 Task: Change  the formatting of the data to Which is Less than 10, In conditional formating, put the option 'Light Red Fill with Drak Red Text. 'In the sheet   Spark Sales log book
Action: Mouse moved to (45, 171)
Screenshot: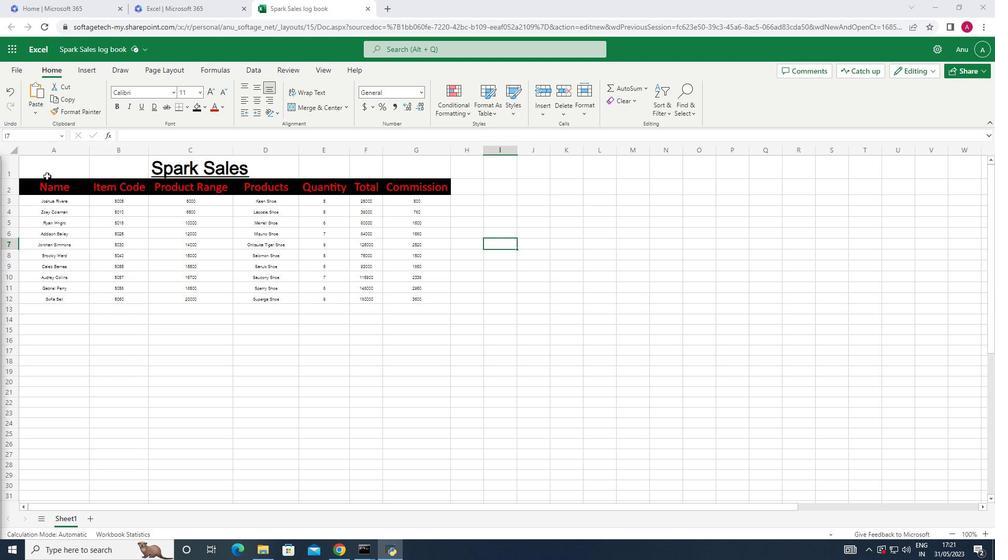 
Action: Mouse pressed left at (45, 171)
Screenshot: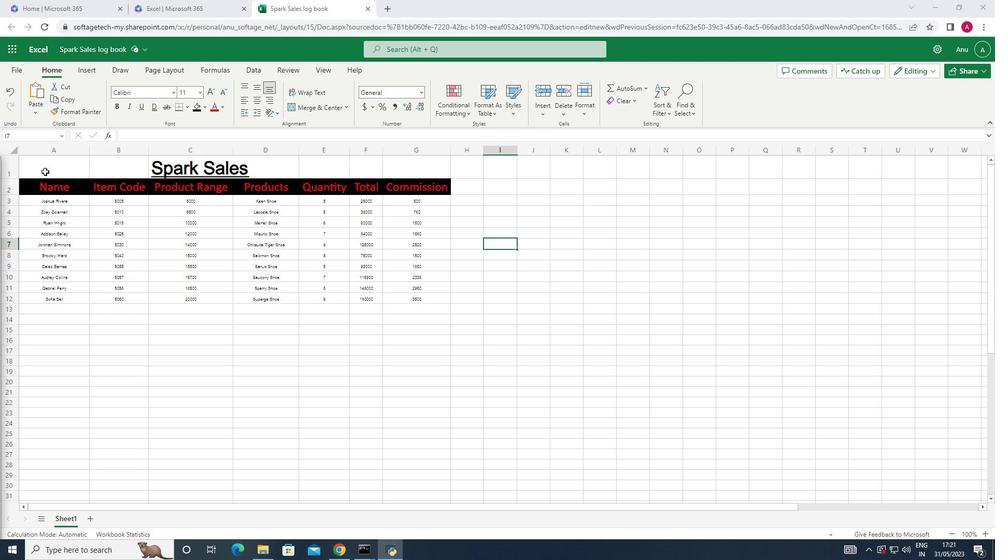
Action: Mouse moved to (466, 115)
Screenshot: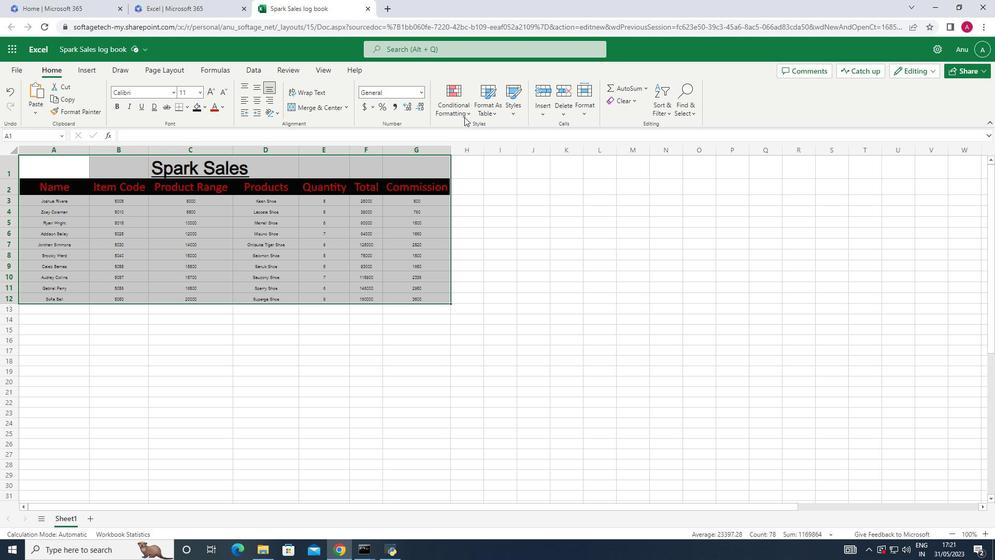 
Action: Mouse pressed left at (466, 115)
Screenshot: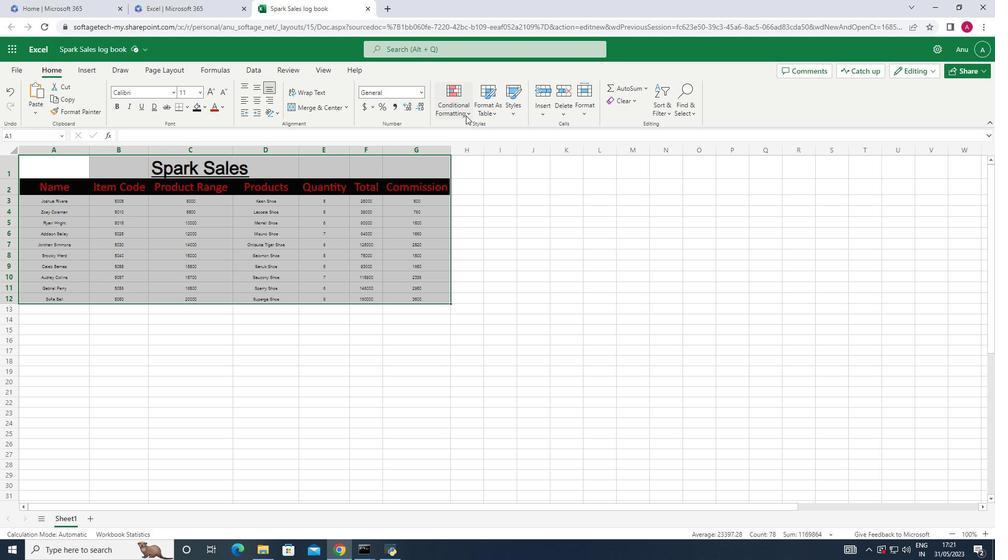 
Action: Mouse moved to (571, 156)
Screenshot: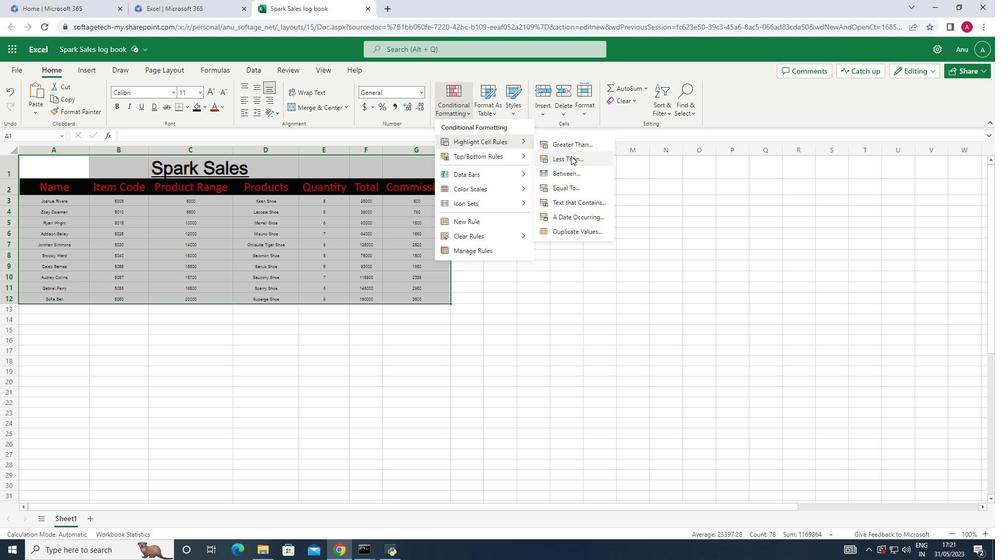 
Action: Mouse pressed left at (571, 156)
Screenshot: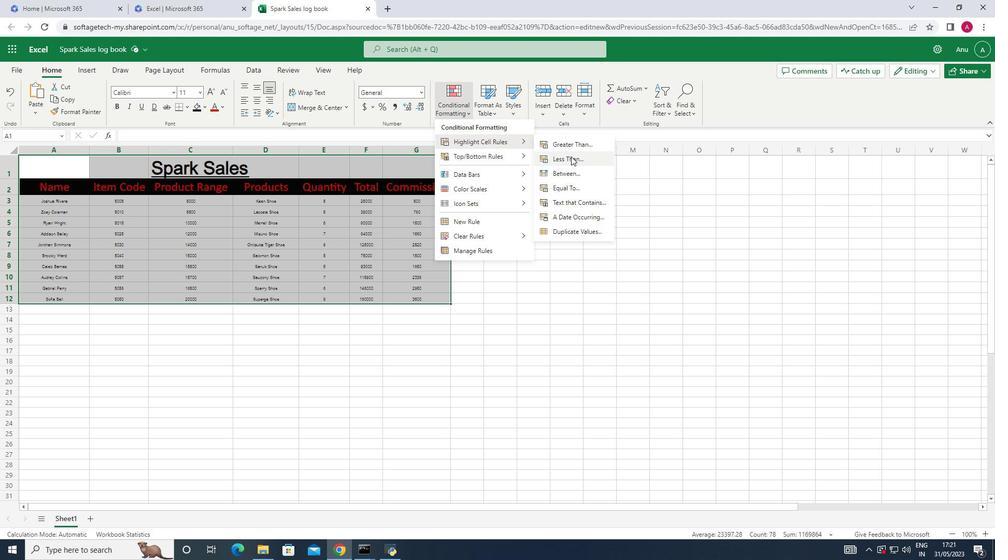 
Action: Key pressed 10
Screenshot: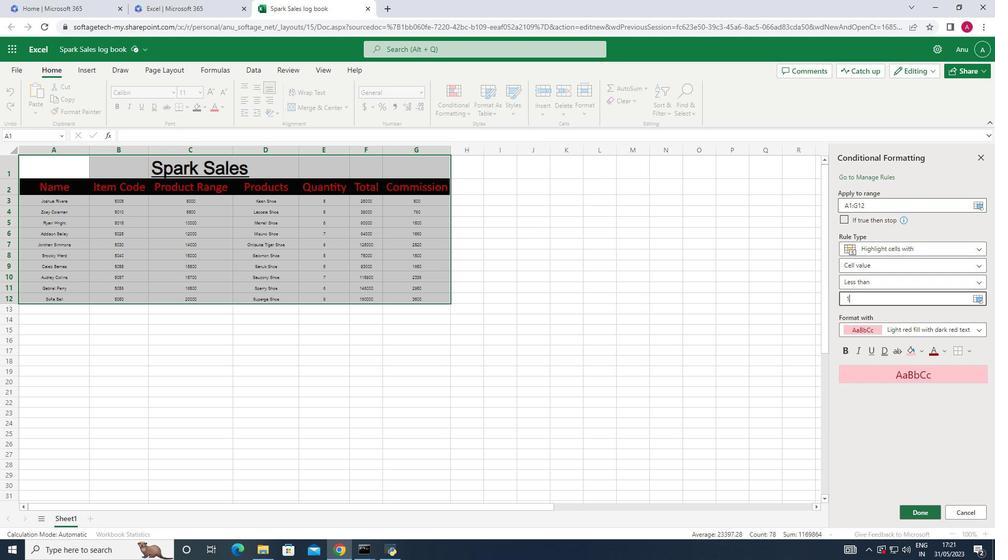 
Action: Mouse moved to (920, 349)
Screenshot: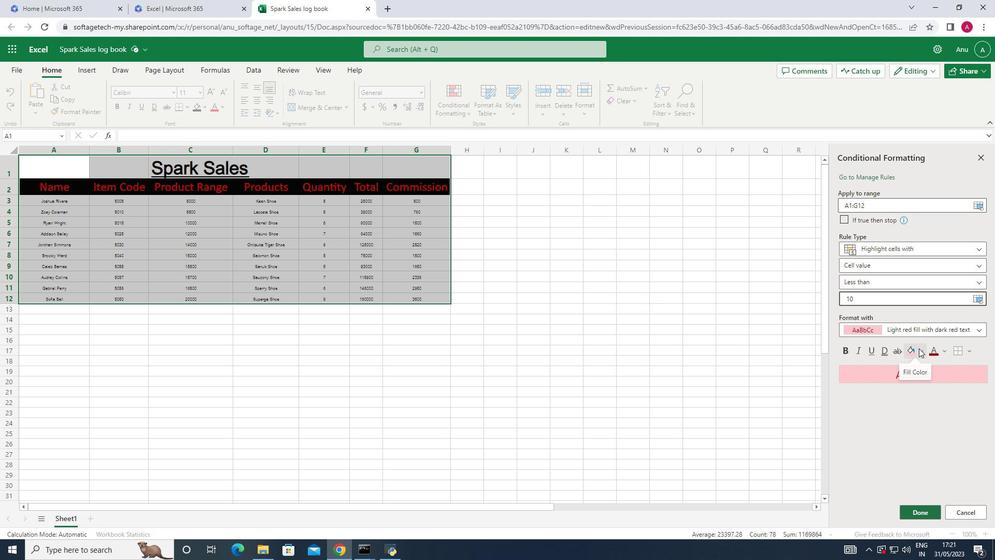 
Action: Mouse pressed left at (920, 349)
Screenshot: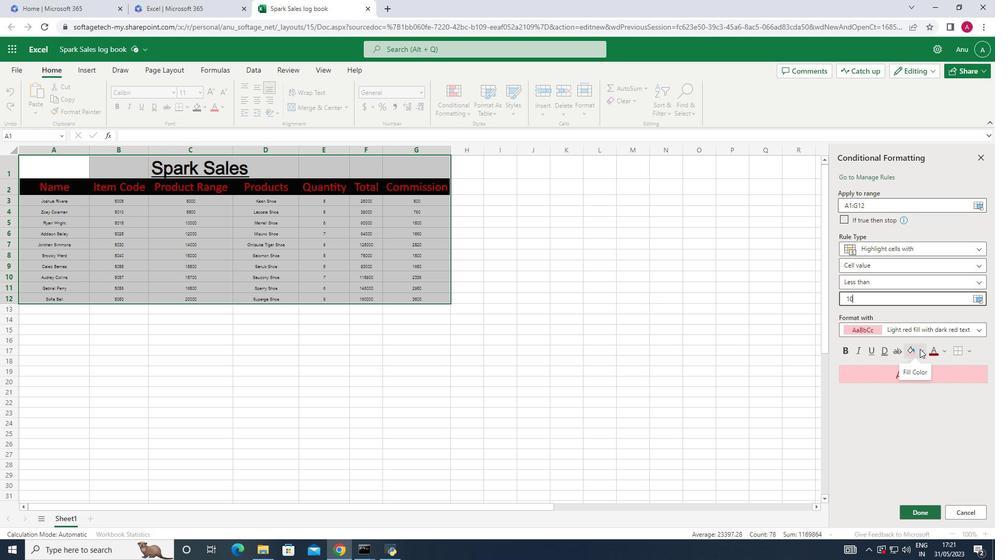 
Action: Mouse moved to (880, 470)
Screenshot: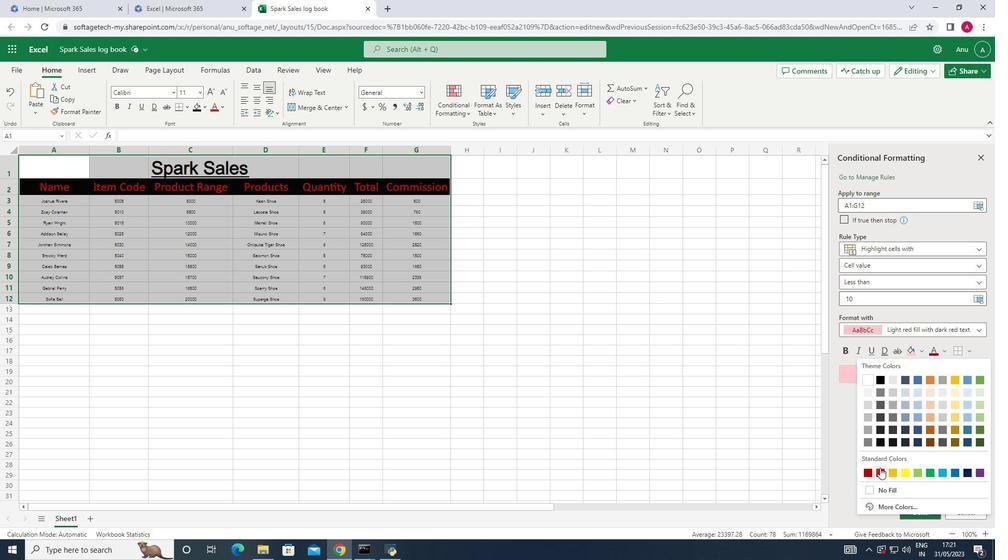 
Action: Mouse pressed left at (880, 470)
Screenshot: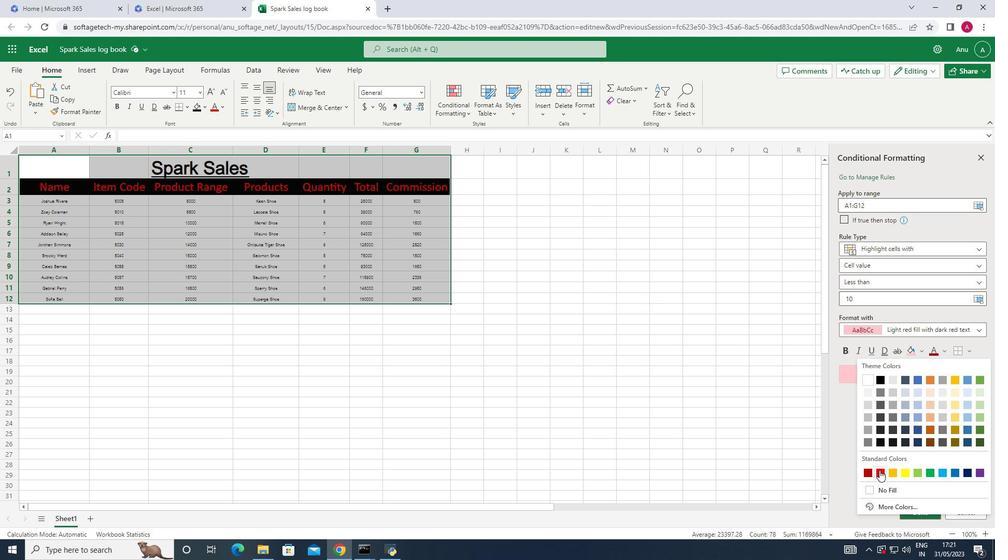 
Action: Mouse moved to (946, 349)
Screenshot: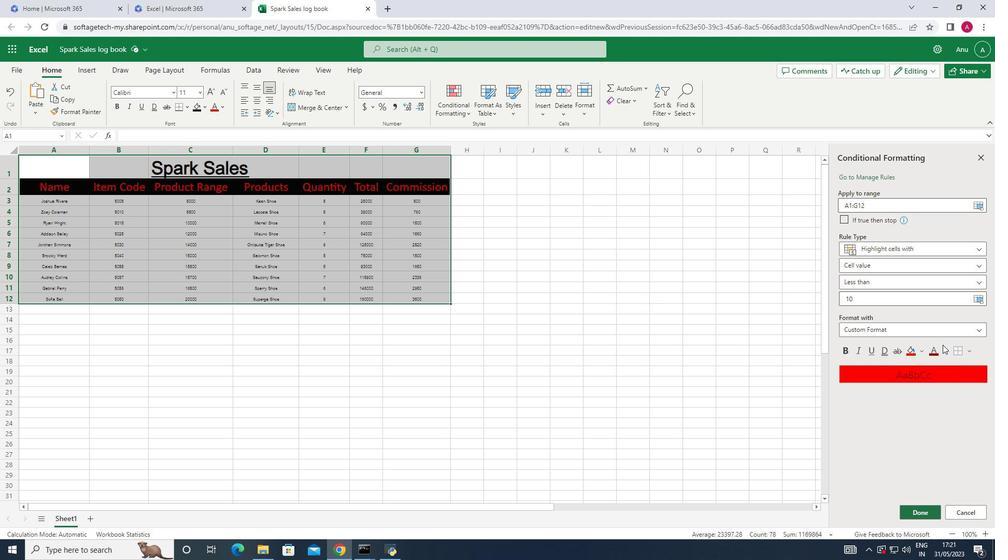 
Action: Mouse pressed left at (946, 349)
Screenshot: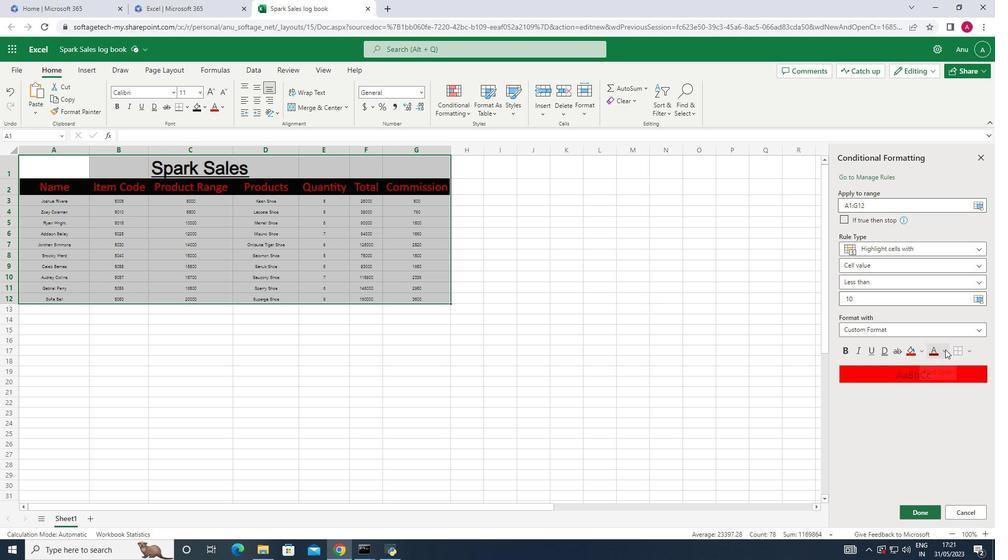 
Action: Mouse moved to (868, 492)
Screenshot: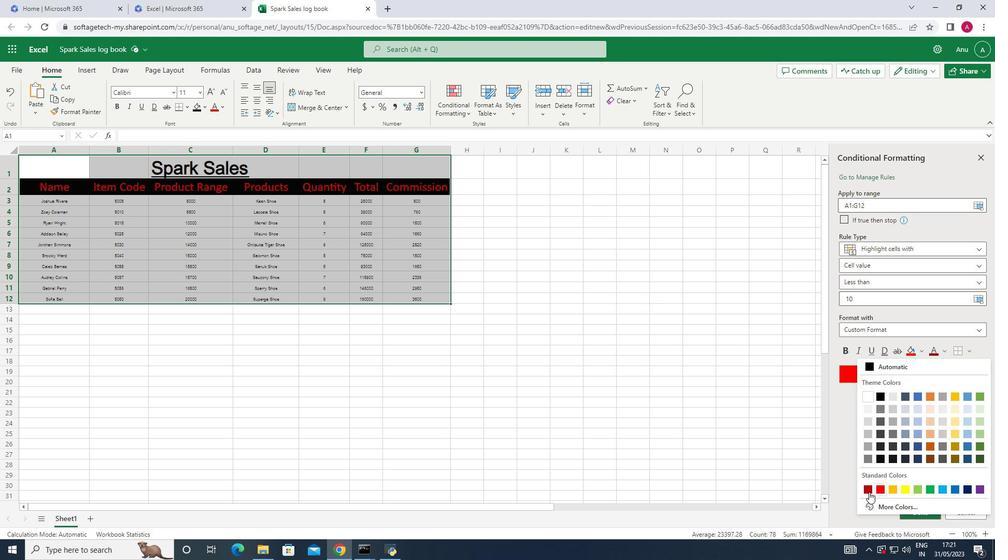 
Action: Mouse pressed left at (868, 492)
Screenshot: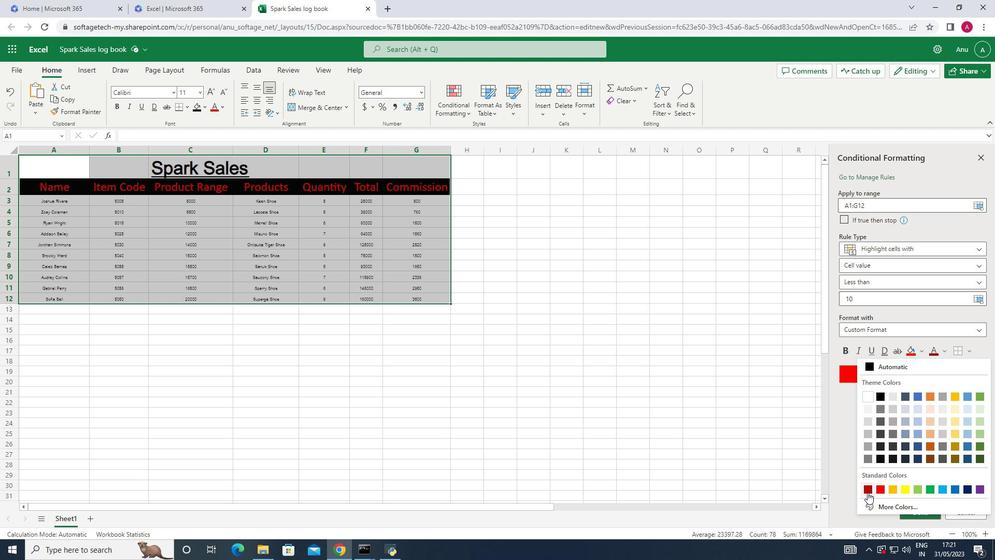 
Action: Mouse moved to (919, 511)
Screenshot: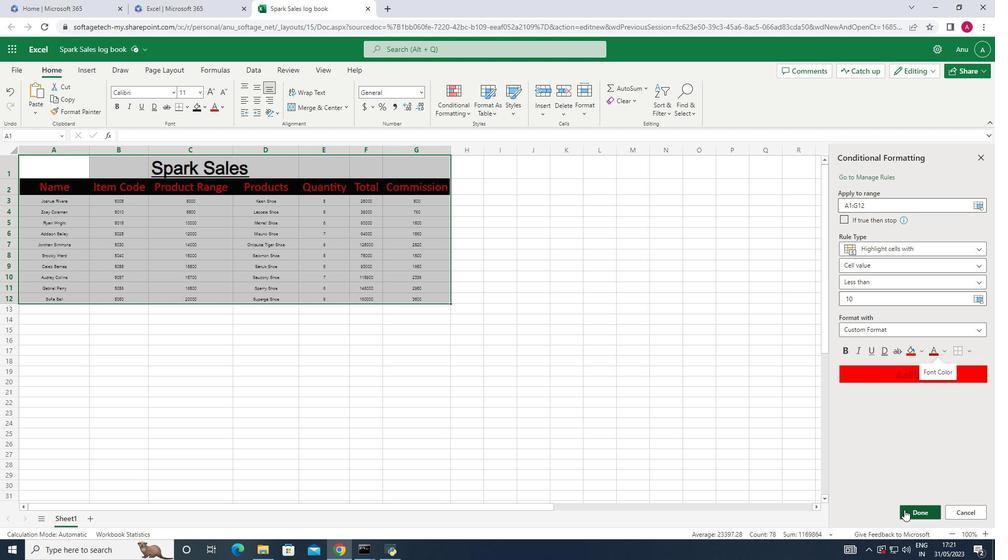 
Action: Mouse pressed left at (919, 511)
Screenshot: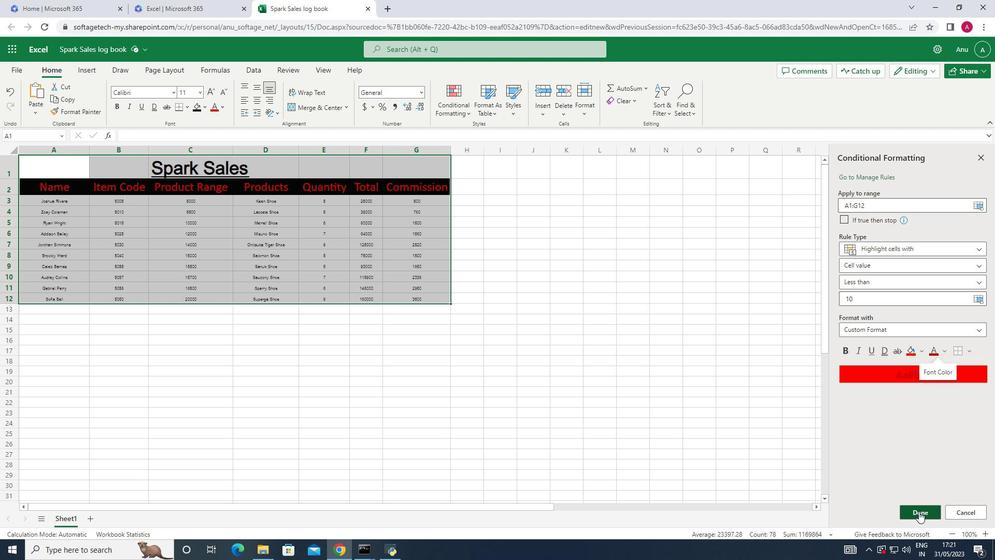 
Action: Mouse moved to (570, 265)
Screenshot: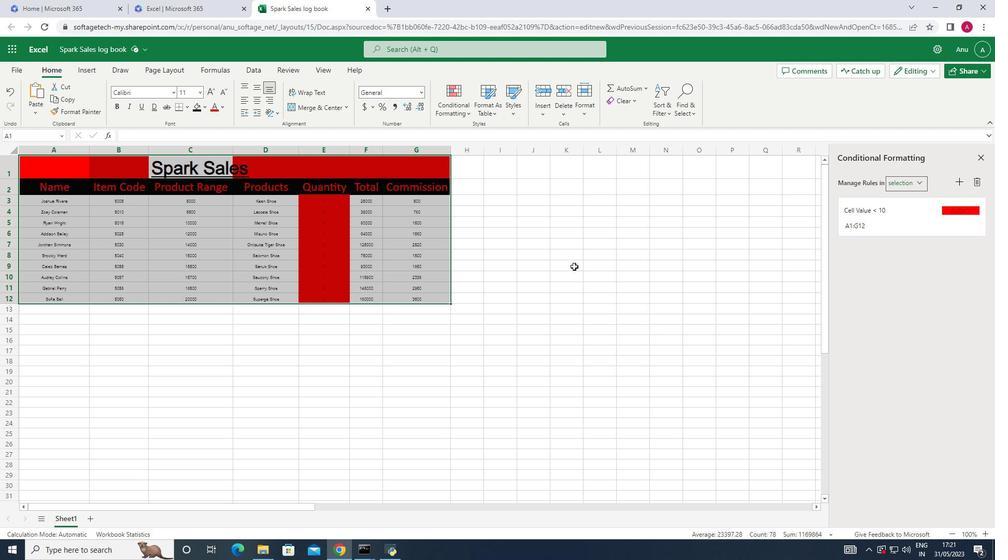 
Action: Mouse pressed left at (570, 265)
Screenshot: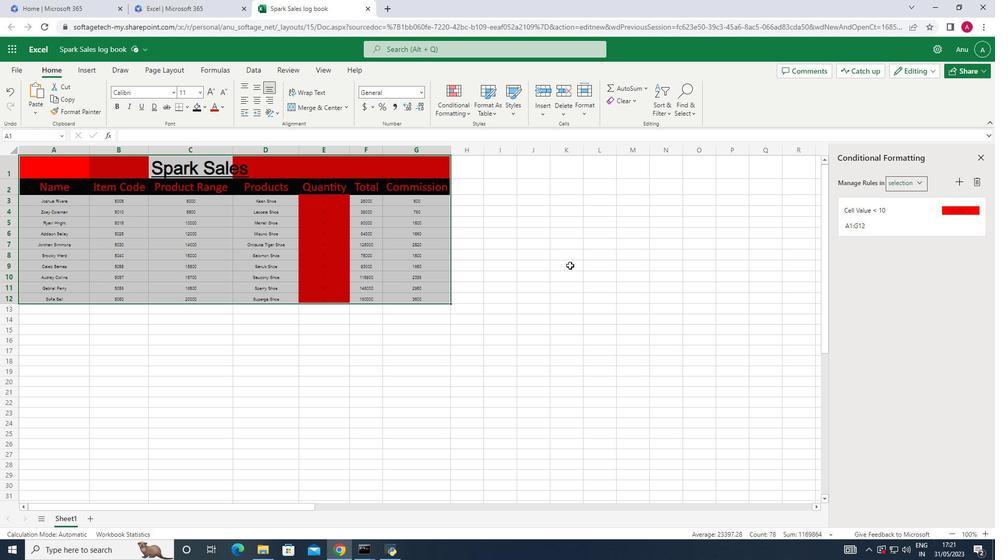 
Action: Mouse moved to (234, 149)
Screenshot: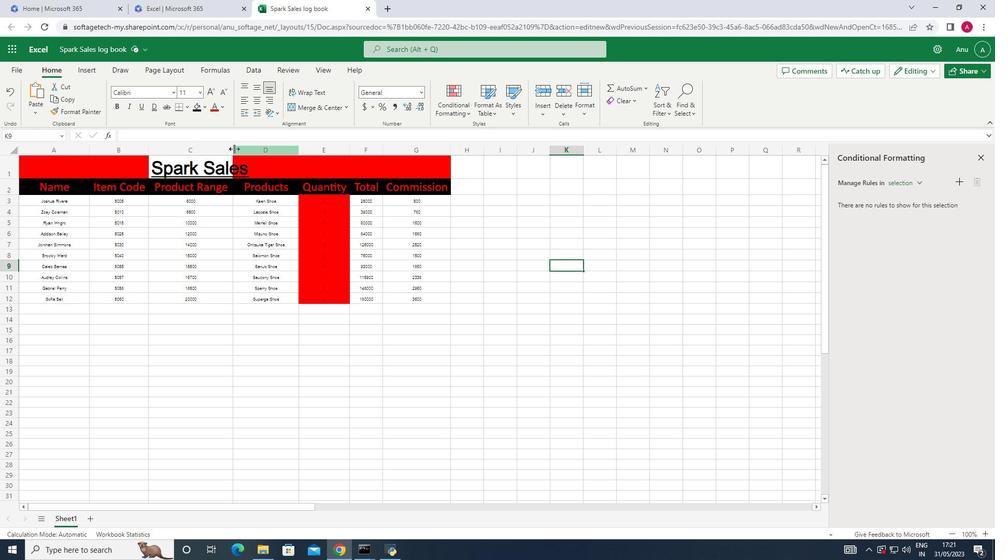 
Action: Mouse pressed left at (234, 149)
Screenshot: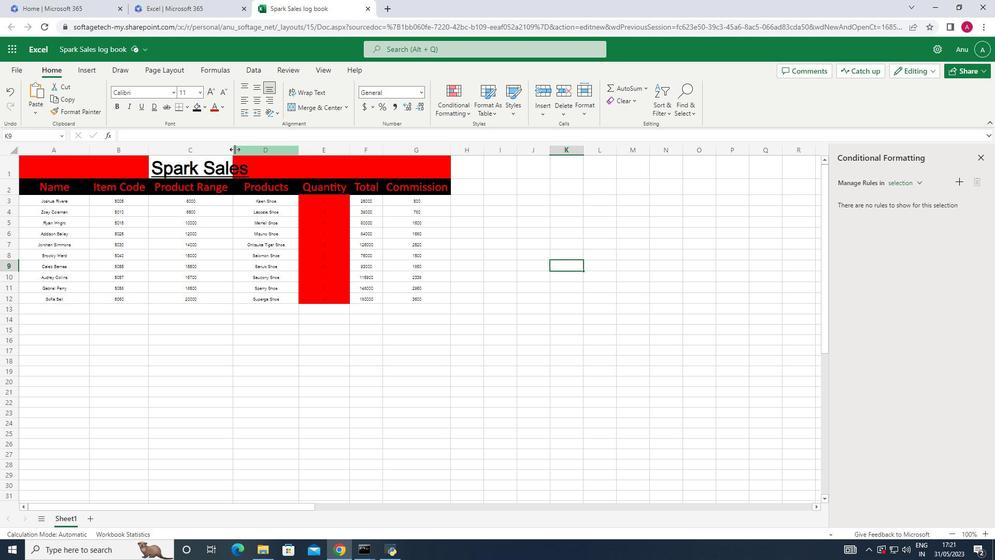 
Action: Mouse pressed left at (234, 149)
Screenshot: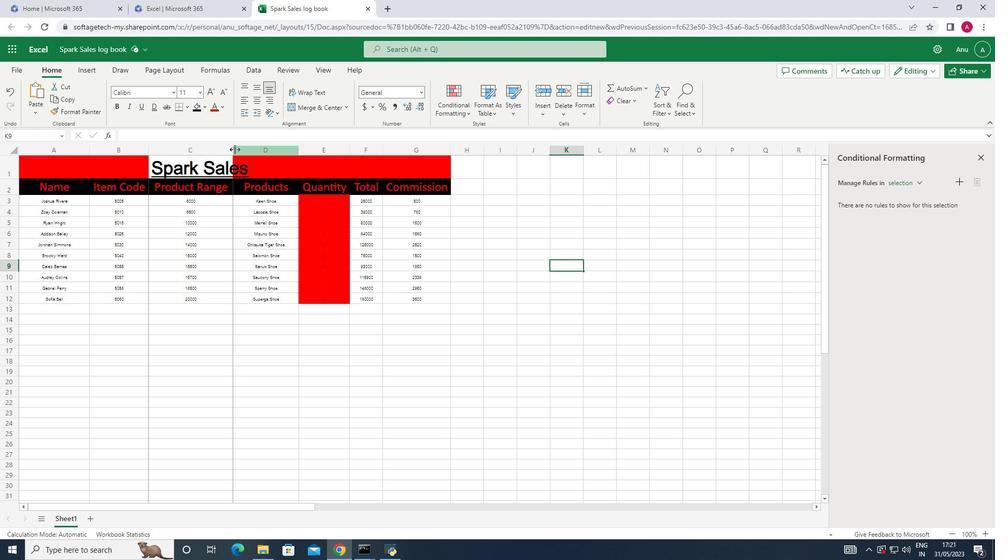 
Action: Mouse moved to (612, 279)
Screenshot: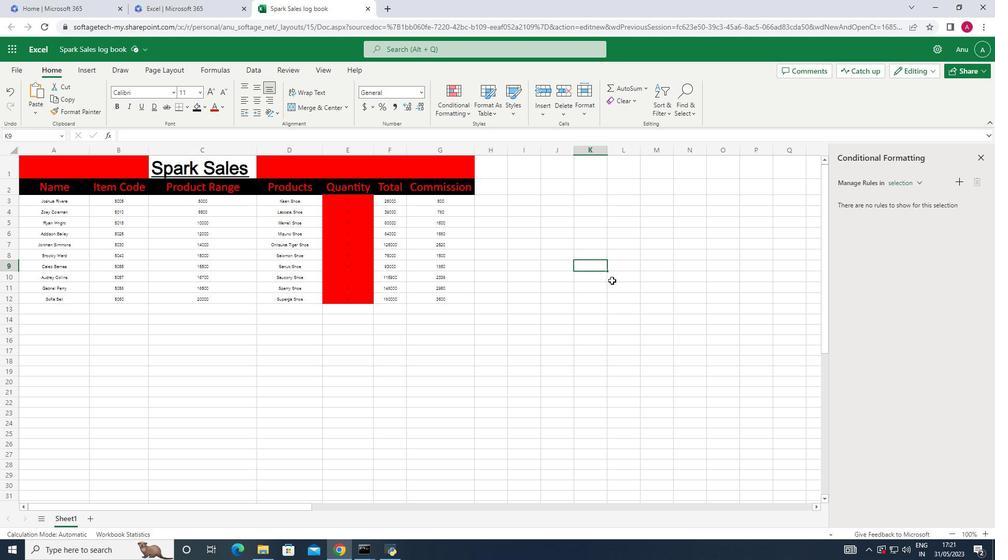 
